 Task: Reset Cropping
Action: Mouse moved to (643, 253)
Screenshot: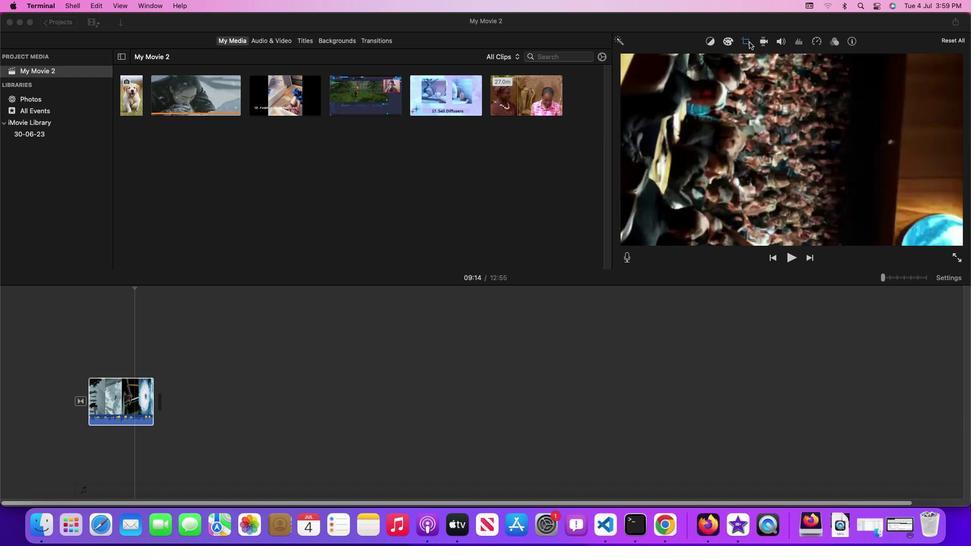 
Action: Mouse pressed left at (643, 253)
Screenshot: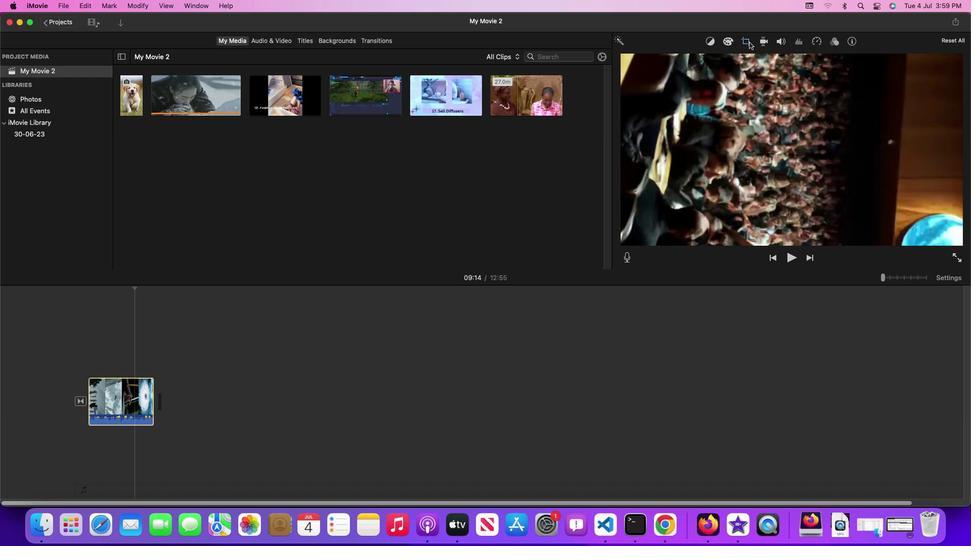 
Action: Mouse moved to (643, 253)
Screenshot: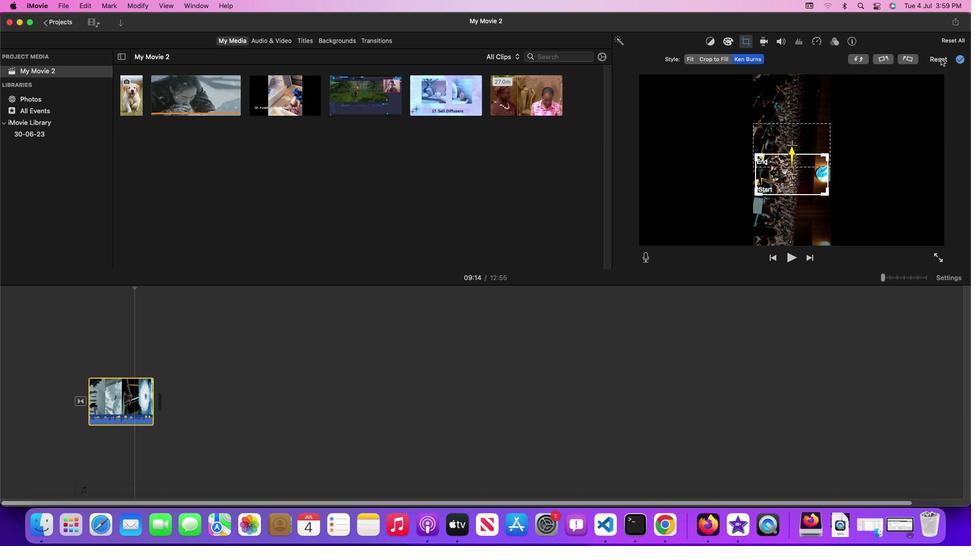 
Action: Mouse pressed left at (643, 253)
Screenshot: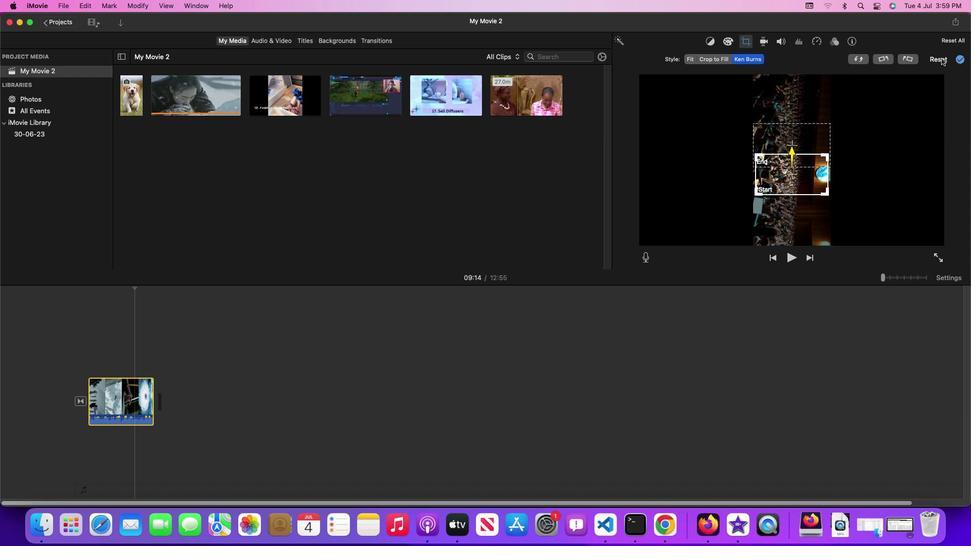 
Action: Mouse moved to (643, 253)
Screenshot: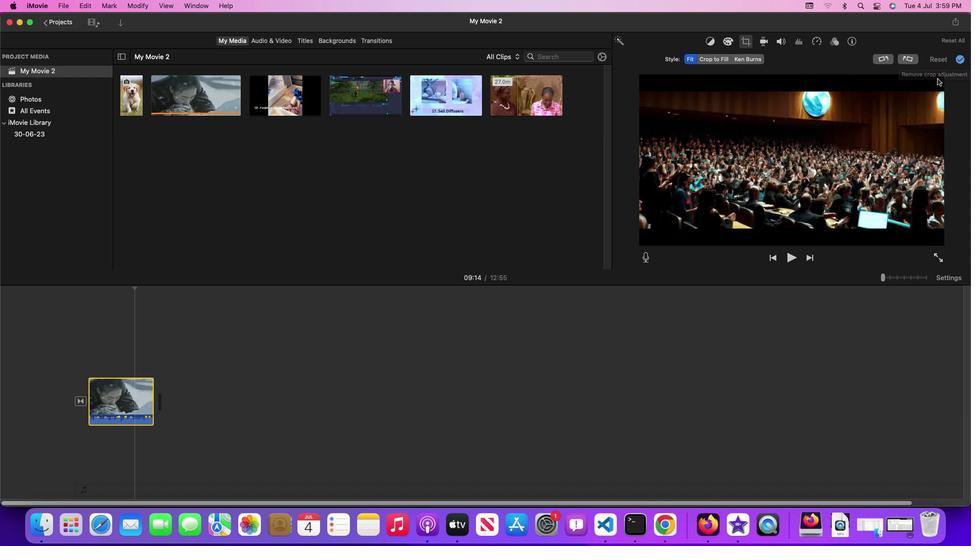 
